 Task: Change the speed to Faster.
Action: Mouse moved to (26, 13)
Screenshot: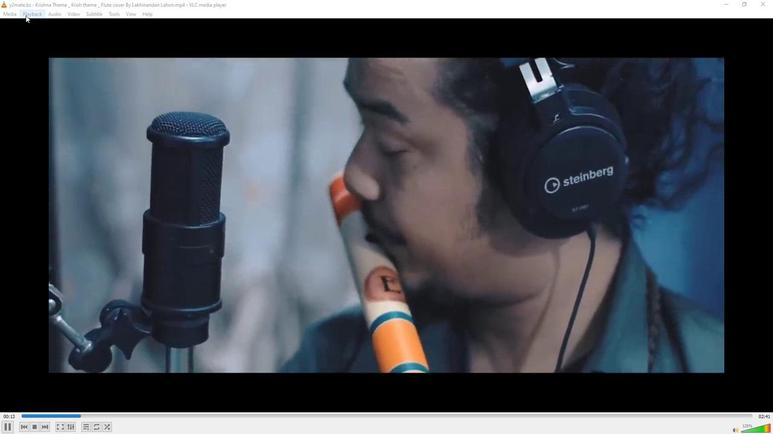 
Action: Mouse pressed left at (26, 13)
Screenshot: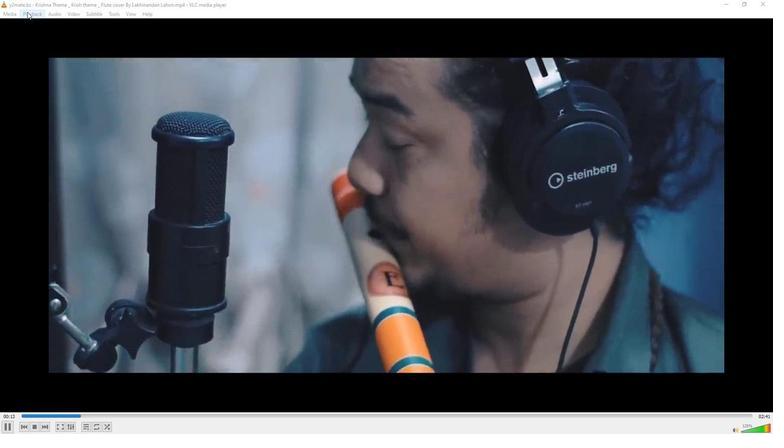 
Action: Mouse moved to (126, 83)
Screenshot: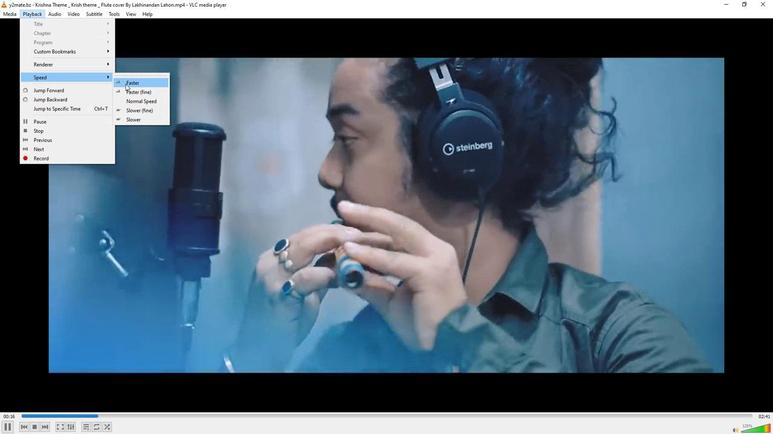 
Action: Mouse pressed left at (126, 83)
Screenshot: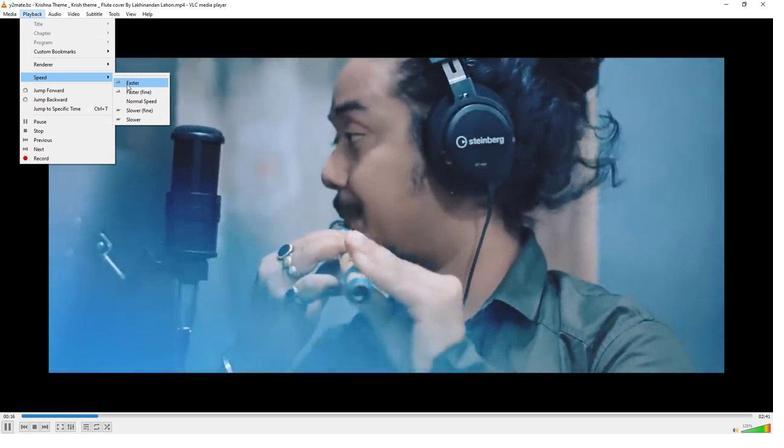 
Action: Mouse moved to (257, 161)
Screenshot: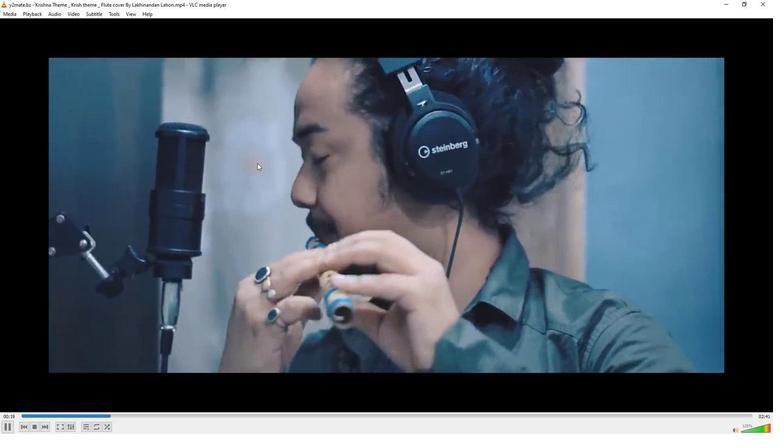 
